 Task: Add Cameron's Coffee Sea Salt Caramel Coffee to the cart.
Action: Mouse pressed left at (23, 153)
Screenshot: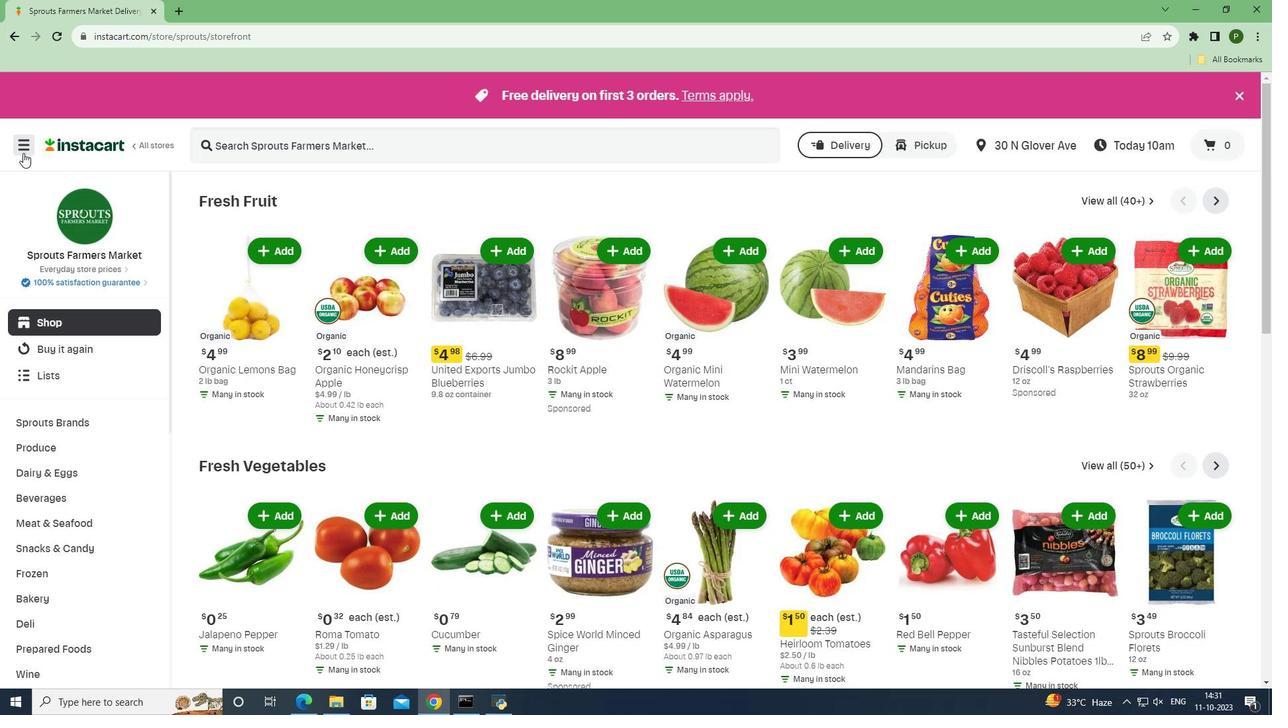 
Action: Mouse moved to (32, 347)
Screenshot: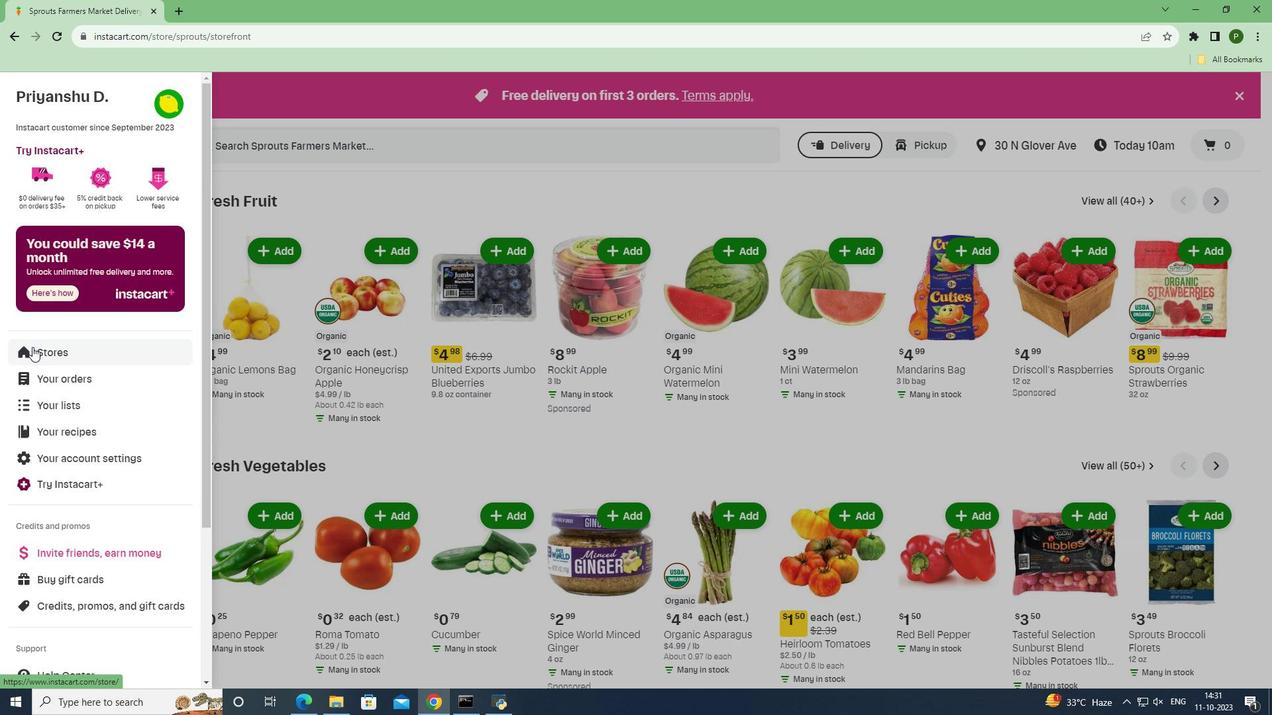 
Action: Mouse pressed left at (32, 347)
Screenshot: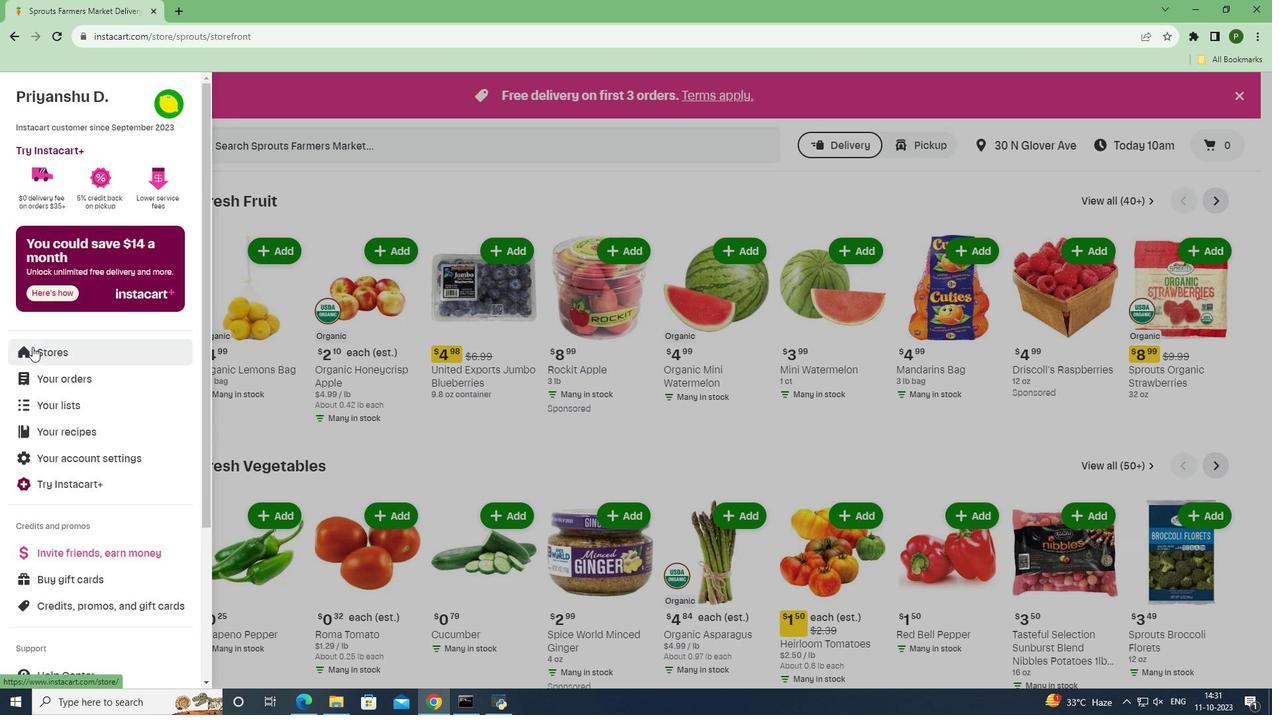 
Action: Mouse moved to (304, 159)
Screenshot: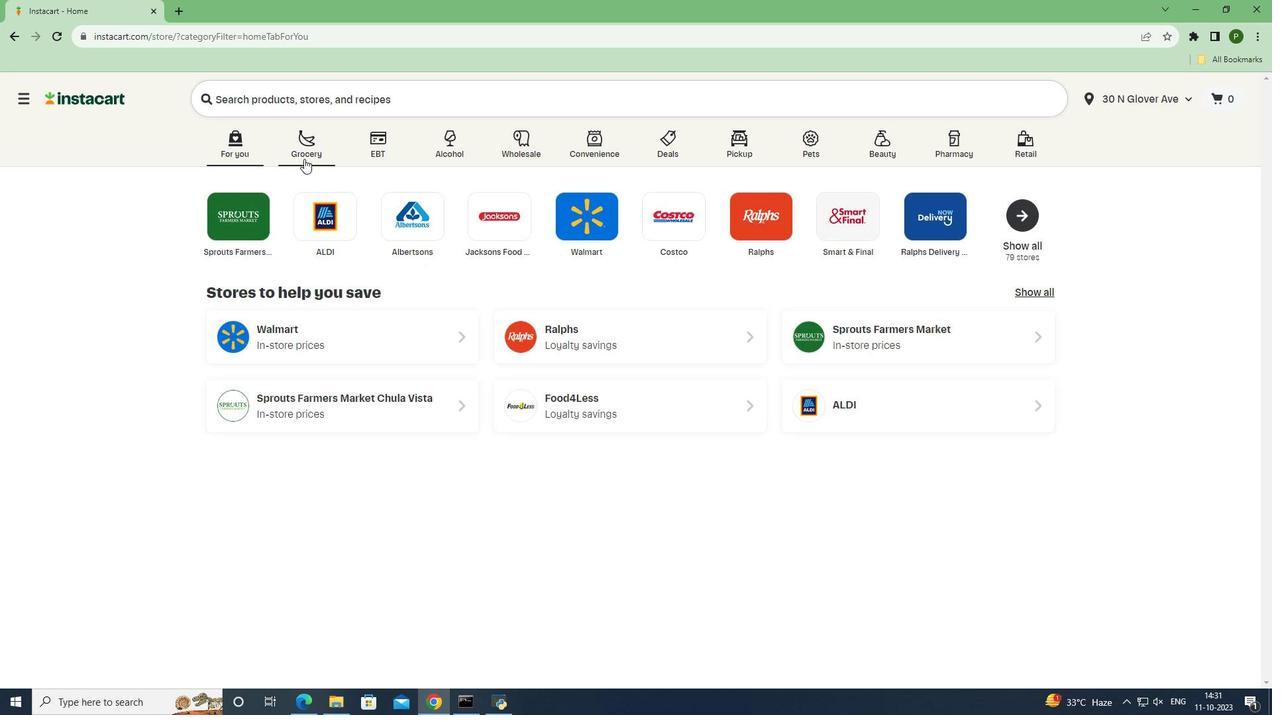 
Action: Mouse pressed left at (304, 159)
Screenshot: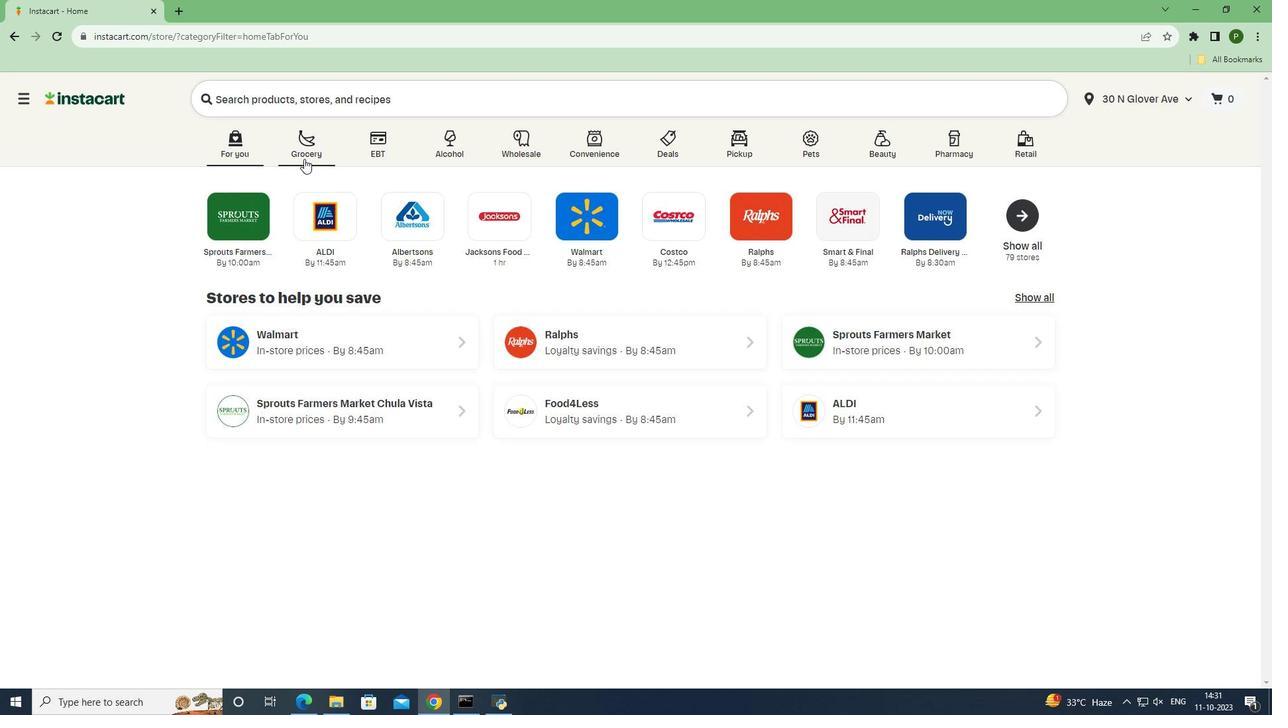 
Action: Mouse moved to (522, 286)
Screenshot: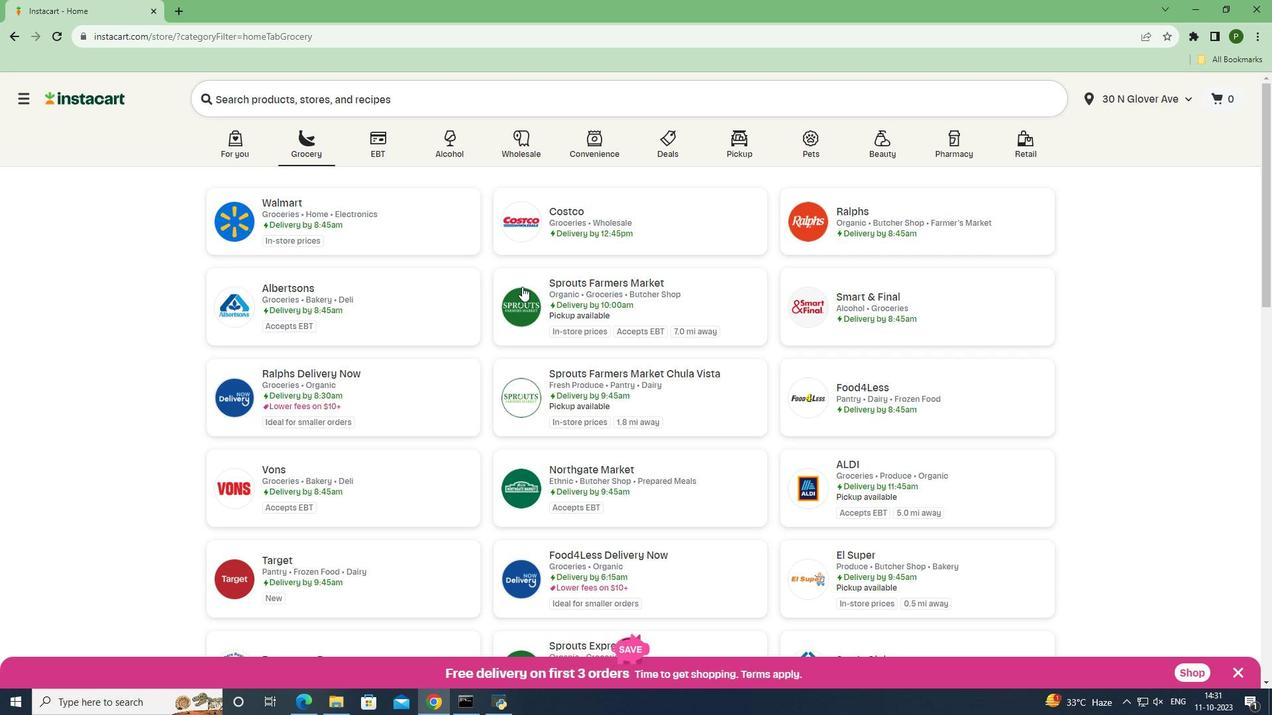 
Action: Mouse pressed left at (522, 286)
Screenshot: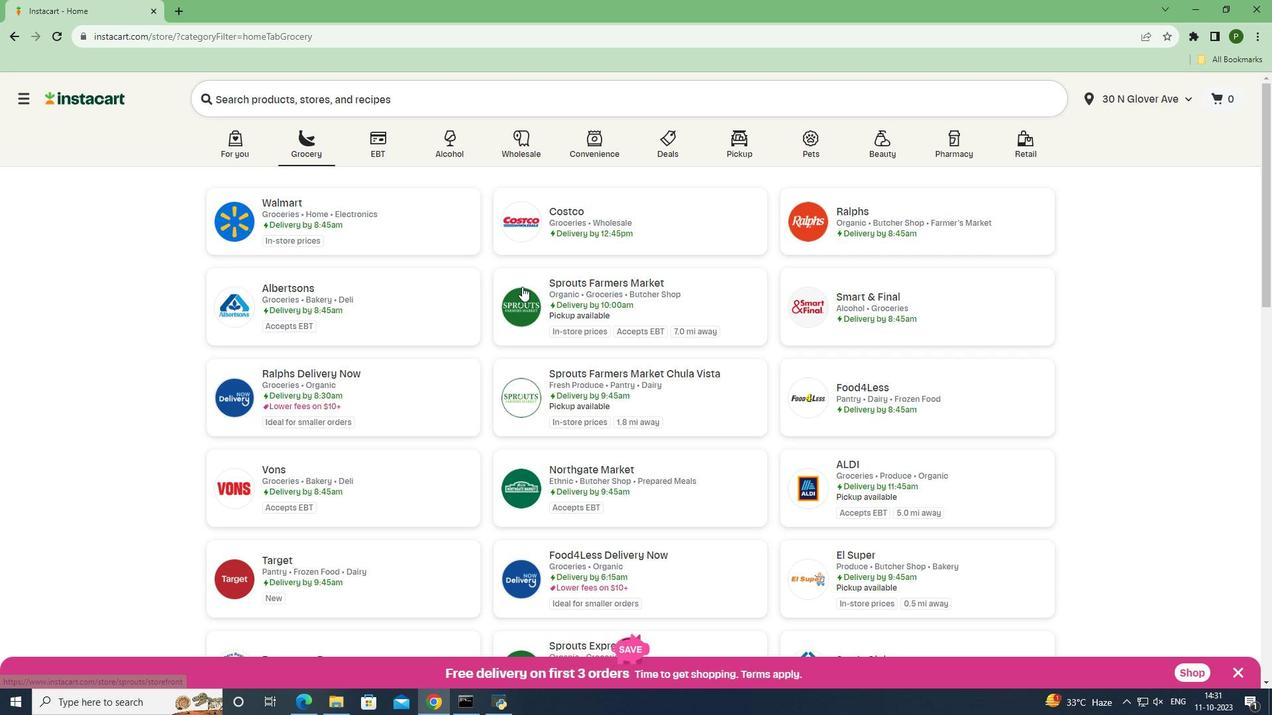 
Action: Mouse moved to (73, 504)
Screenshot: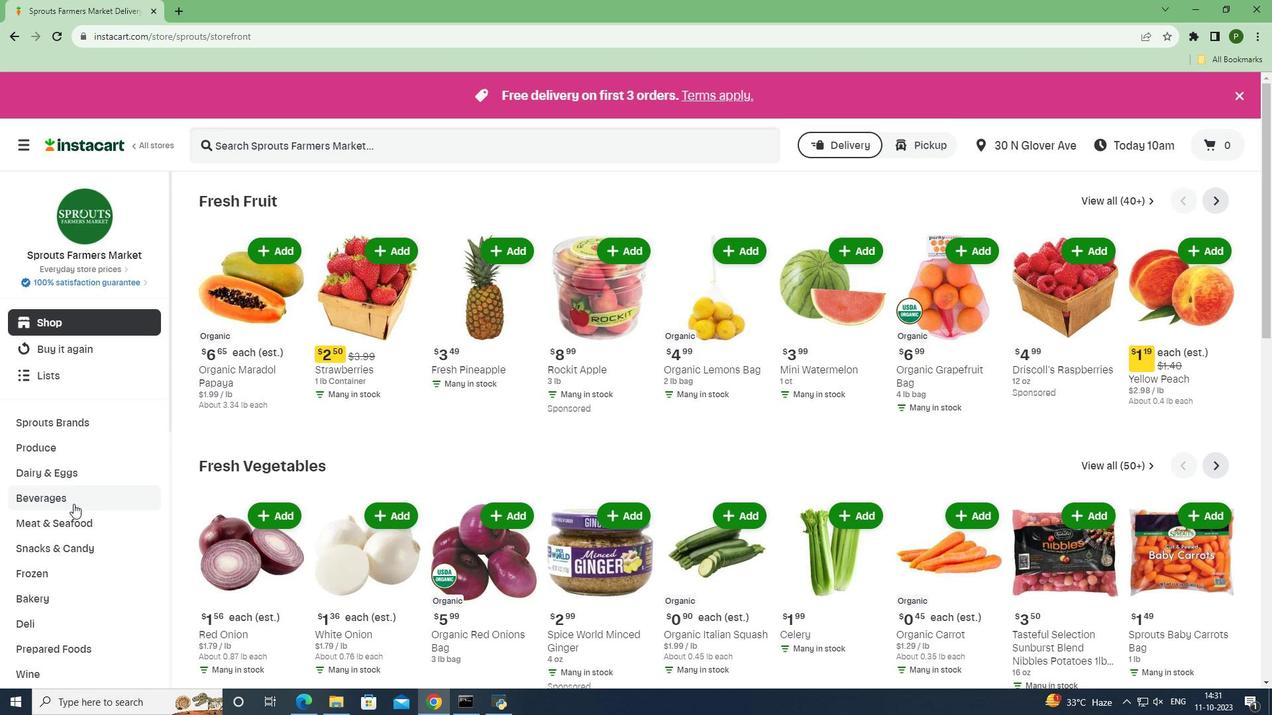 
Action: Mouse pressed left at (73, 504)
Screenshot: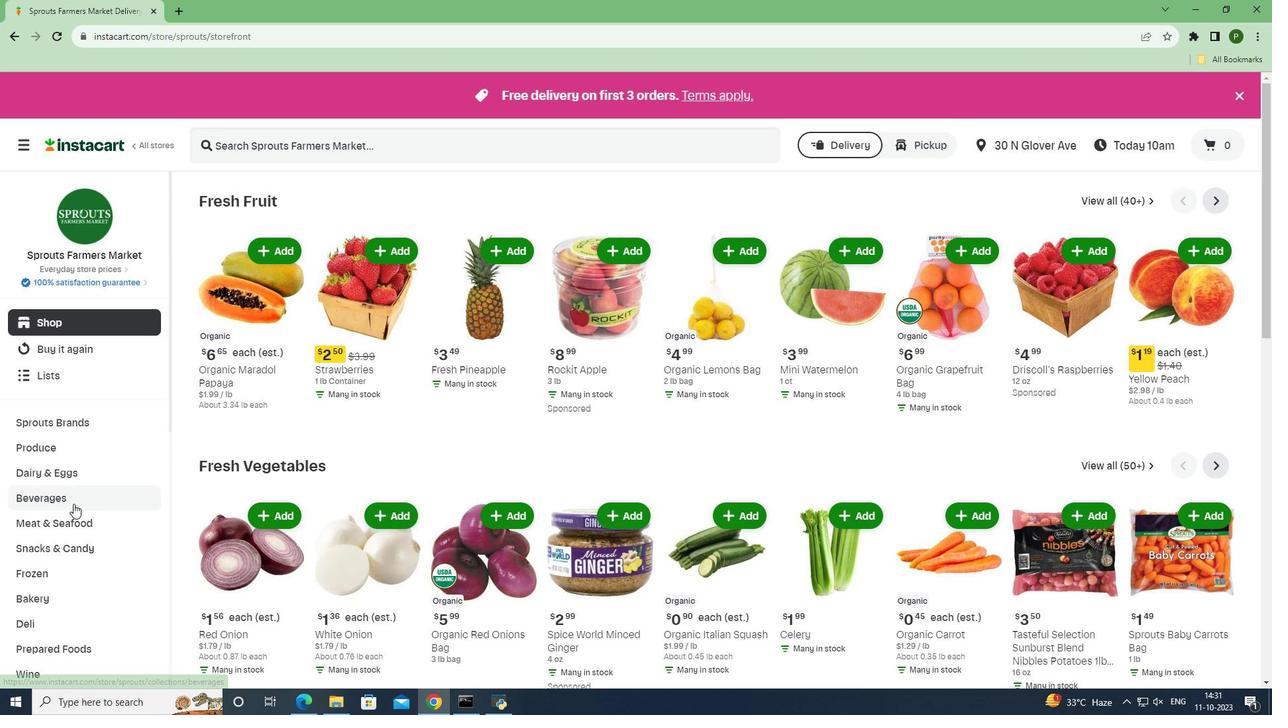 
Action: Mouse moved to (56, 573)
Screenshot: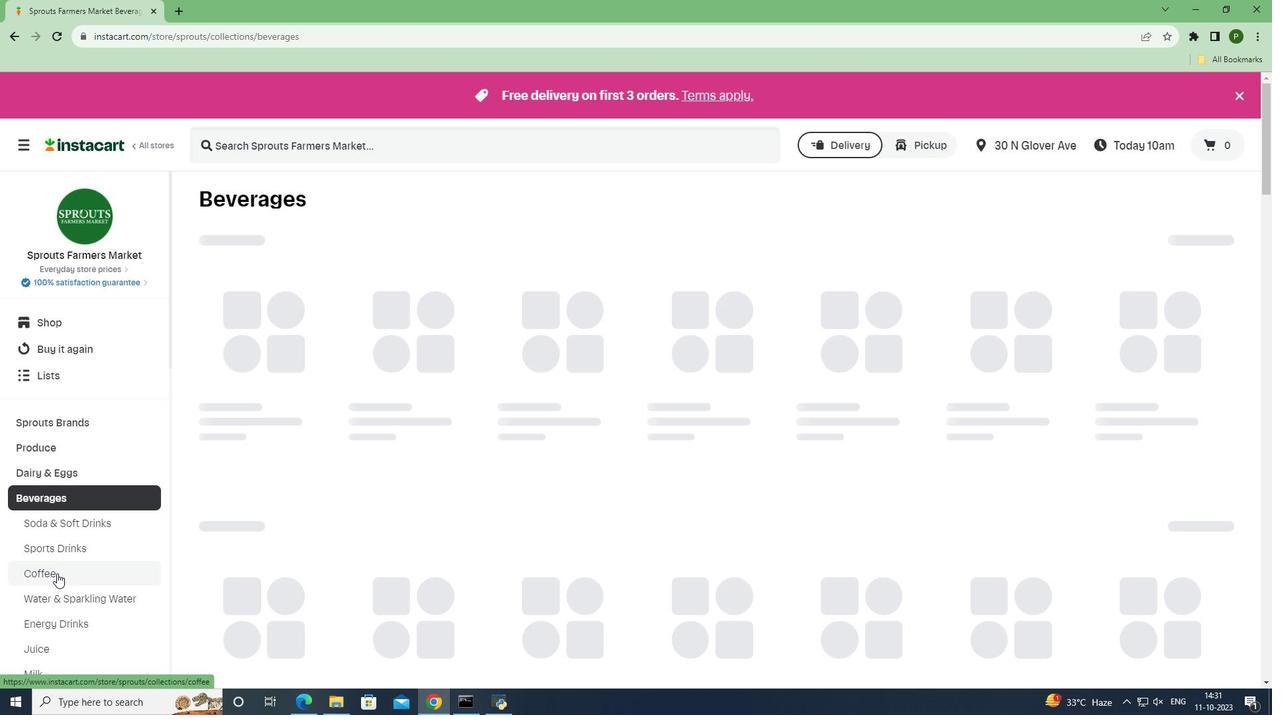 
Action: Mouse pressed left at (56, 573)
Screenshot: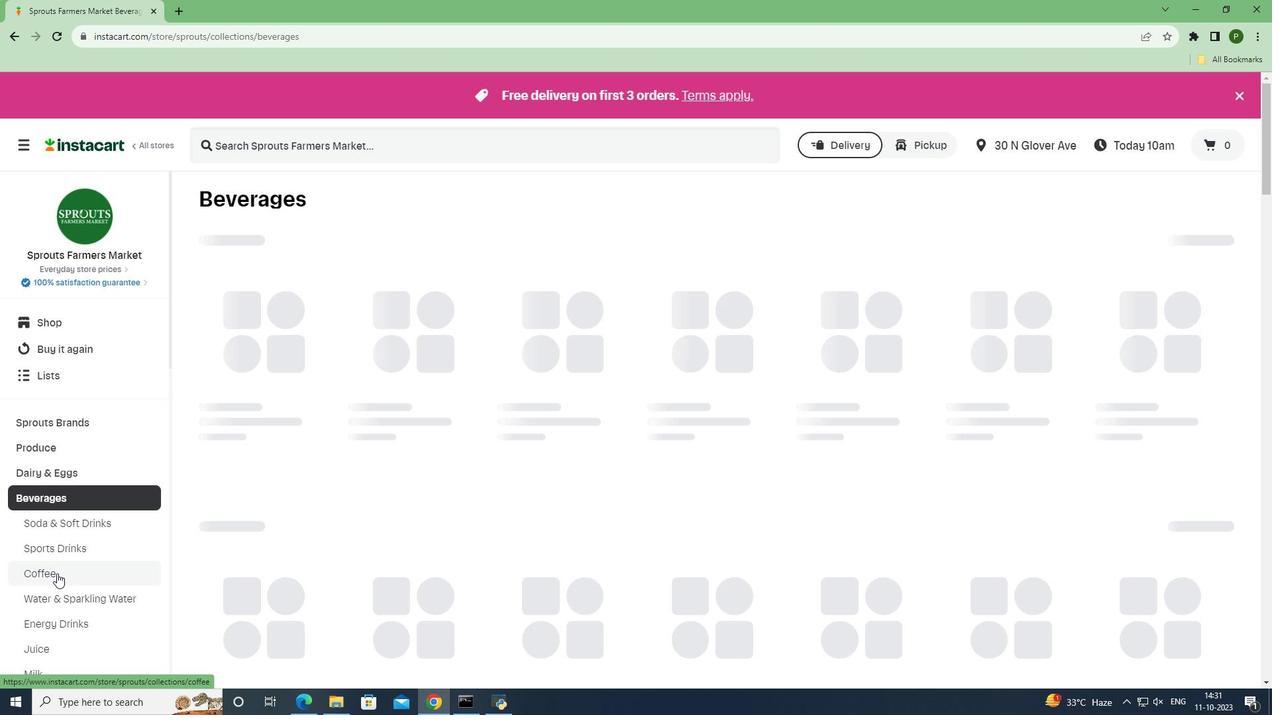 
Action: Mouse moved to (269, 143)
Screenshot: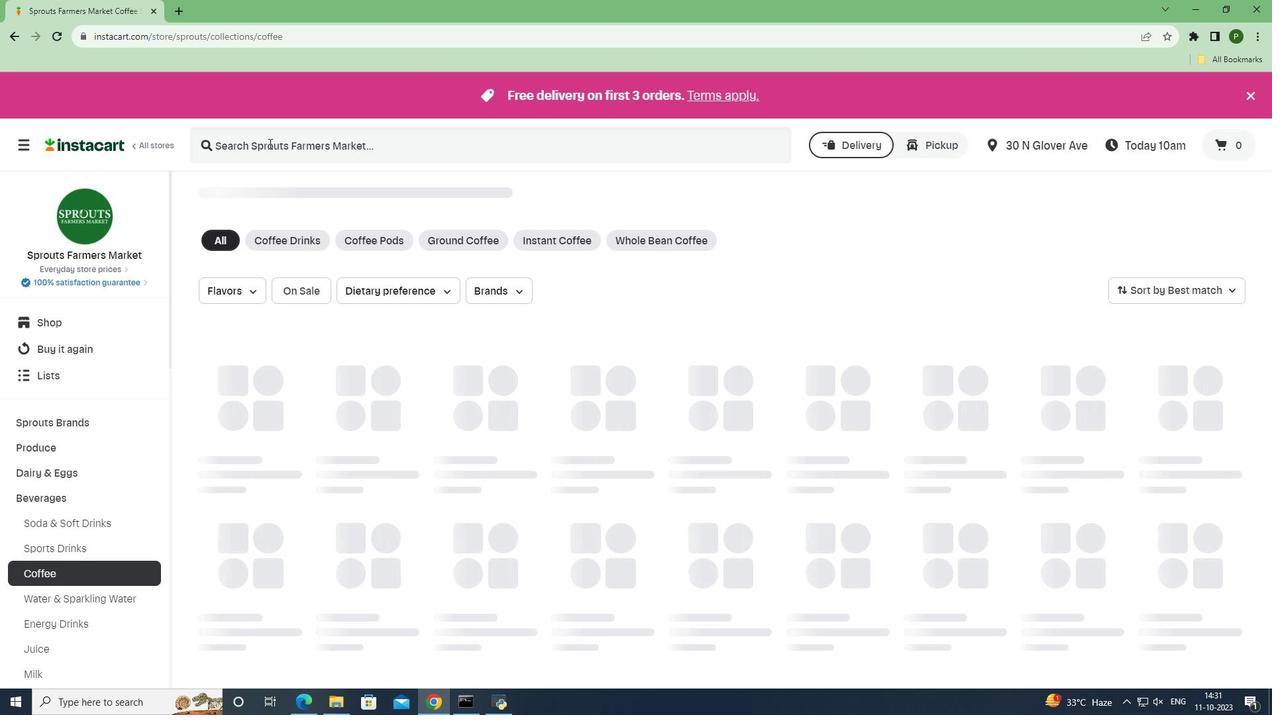 
Action: Mouse pressed left at (269, 143)
Screenshot: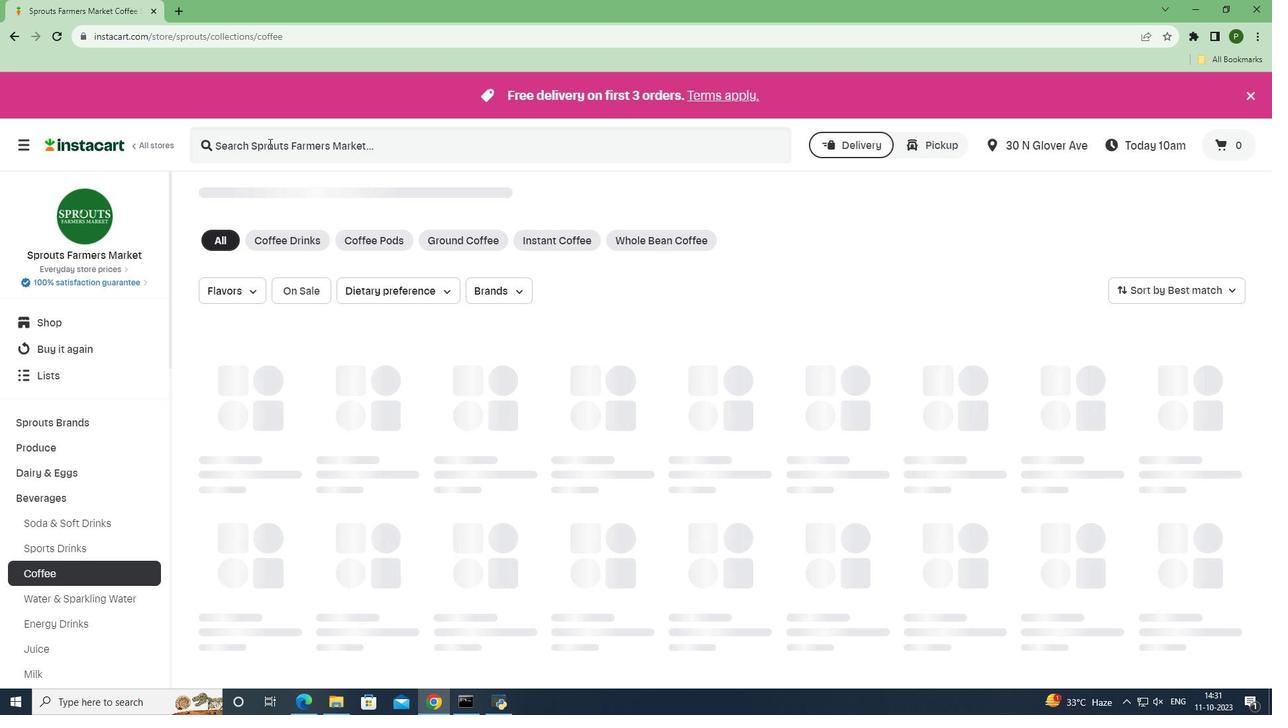 
Action: Key pressed <Key.caps_lock>C<Key.caps_lock>ameron's<Key.space><Key.caps_lock>C<Key.caps_lock>offee<Key.space><Key.caps_lock>S<Key.caps_lock>ea<Key.space><Key.caps_lock>S<Key.caps_lock>alt<Key.space><Key.caps_lock>C<Key.caps_lock>aramel<Key.space><Key.caps_lock>C<Key.caps_lock>offee<Key.space><Key.enter>
Screenshot: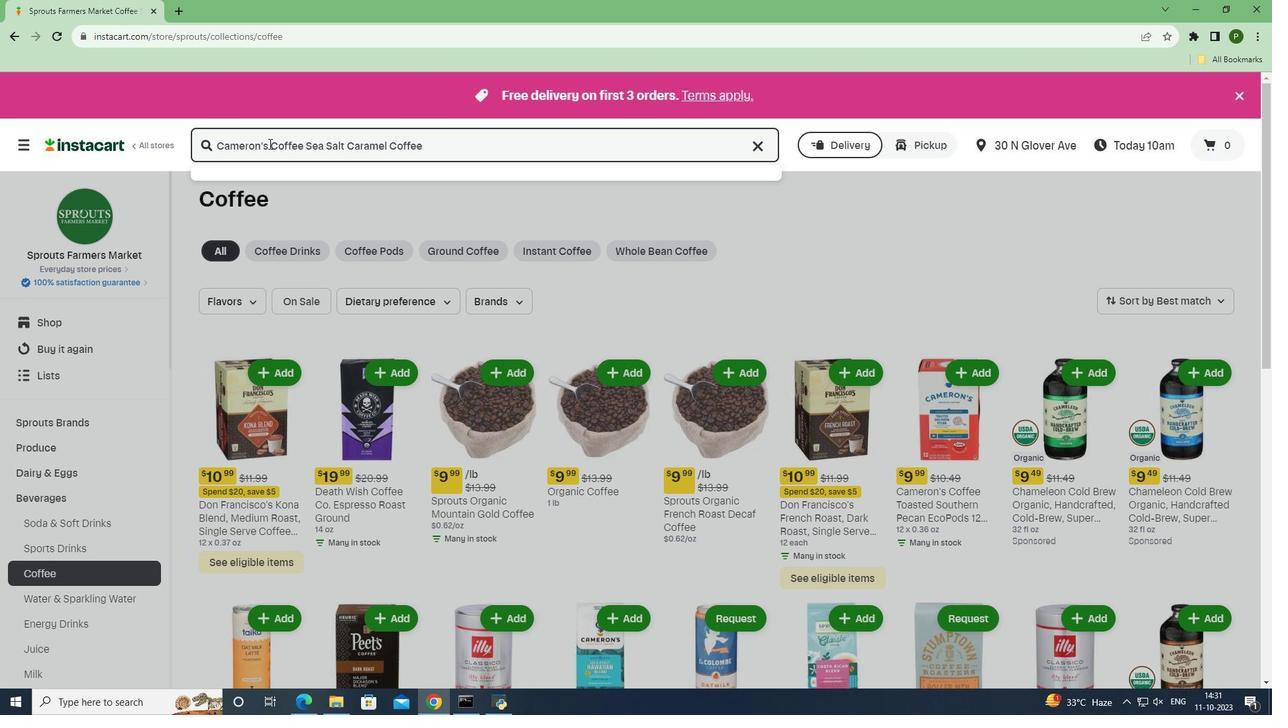 
Action: Mouse moved to (359, 283)
Screenshot: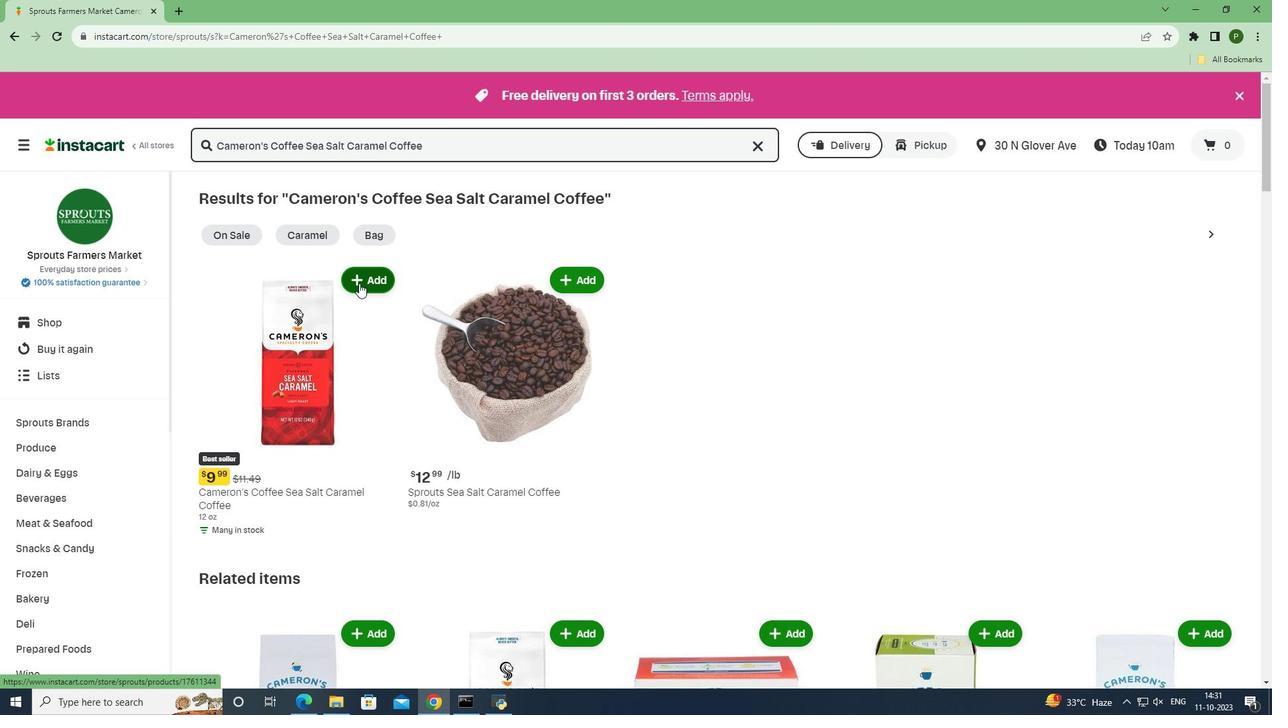 
Action: Mouse pressed left at (359, 283)
Screenshot: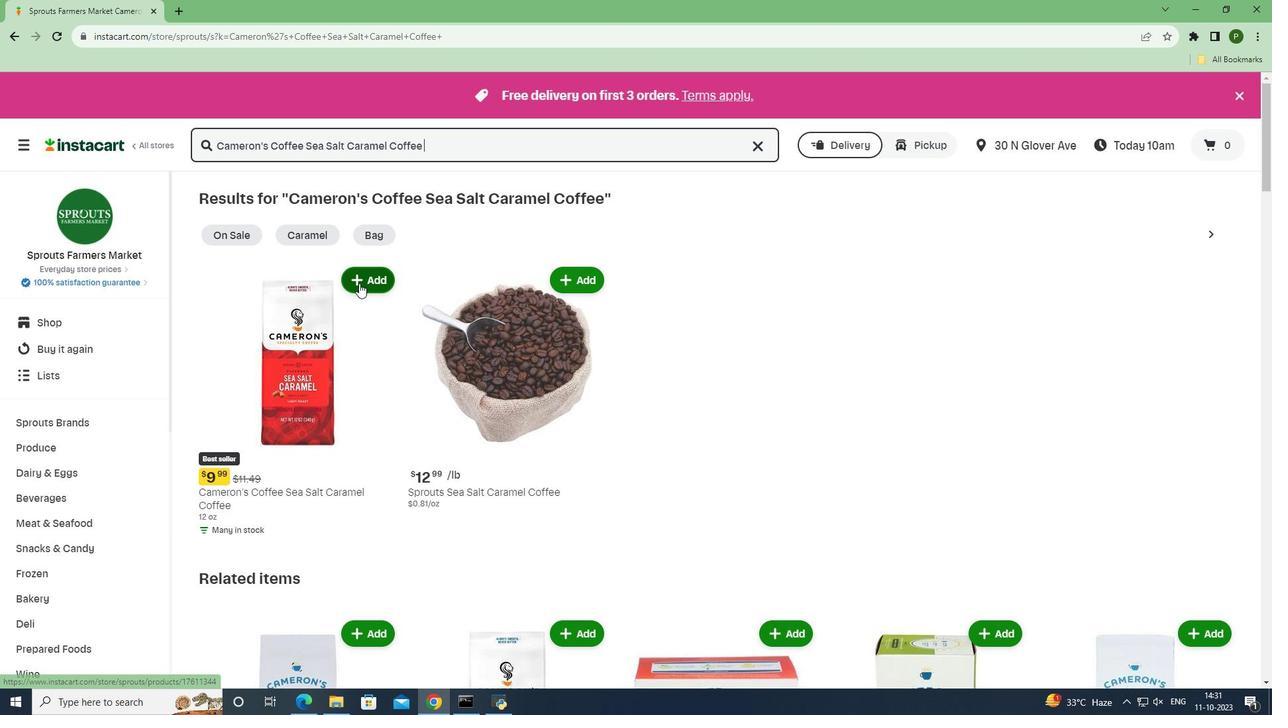 
Action: Mouse moved to (387, 361)
Screenshot: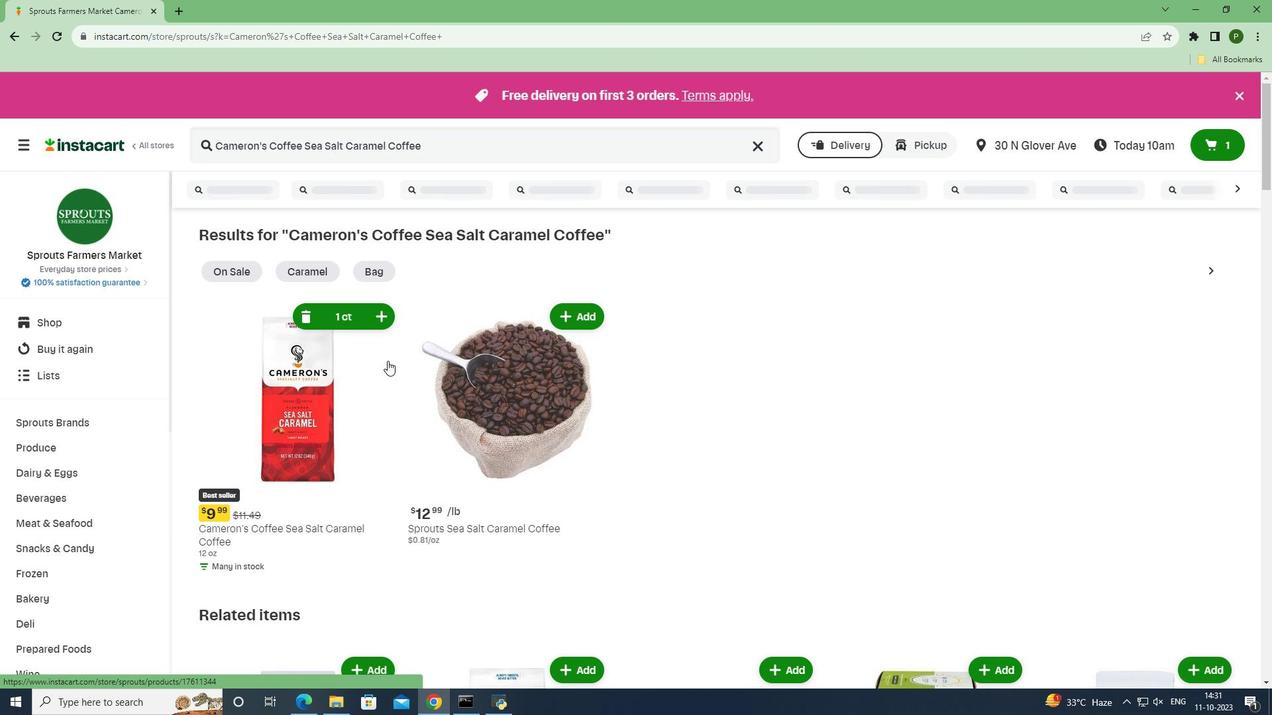 
